 Task: Add the link URL "docs.google.com/forms/".
Action: Mouse moved to (684, 278)
Screenshot: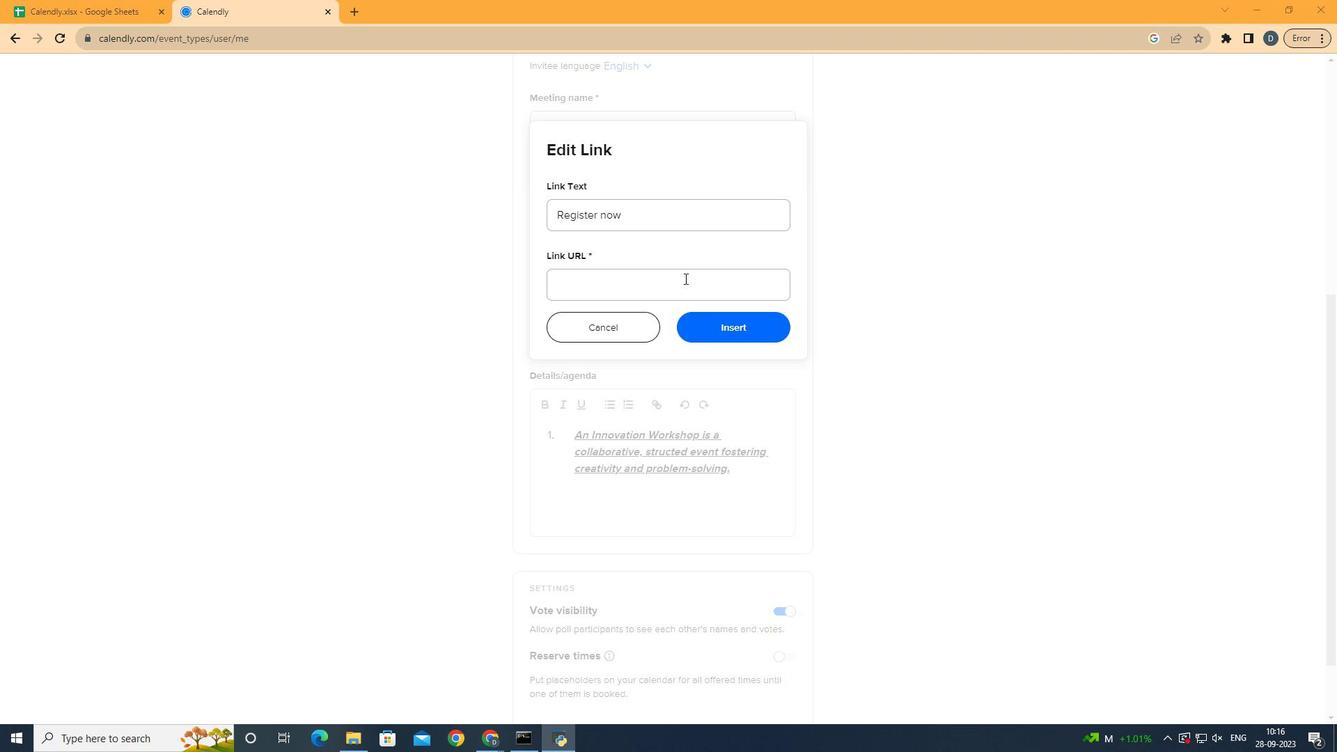 
Action: Mouse pressed left at (684, 278)
Screenshot: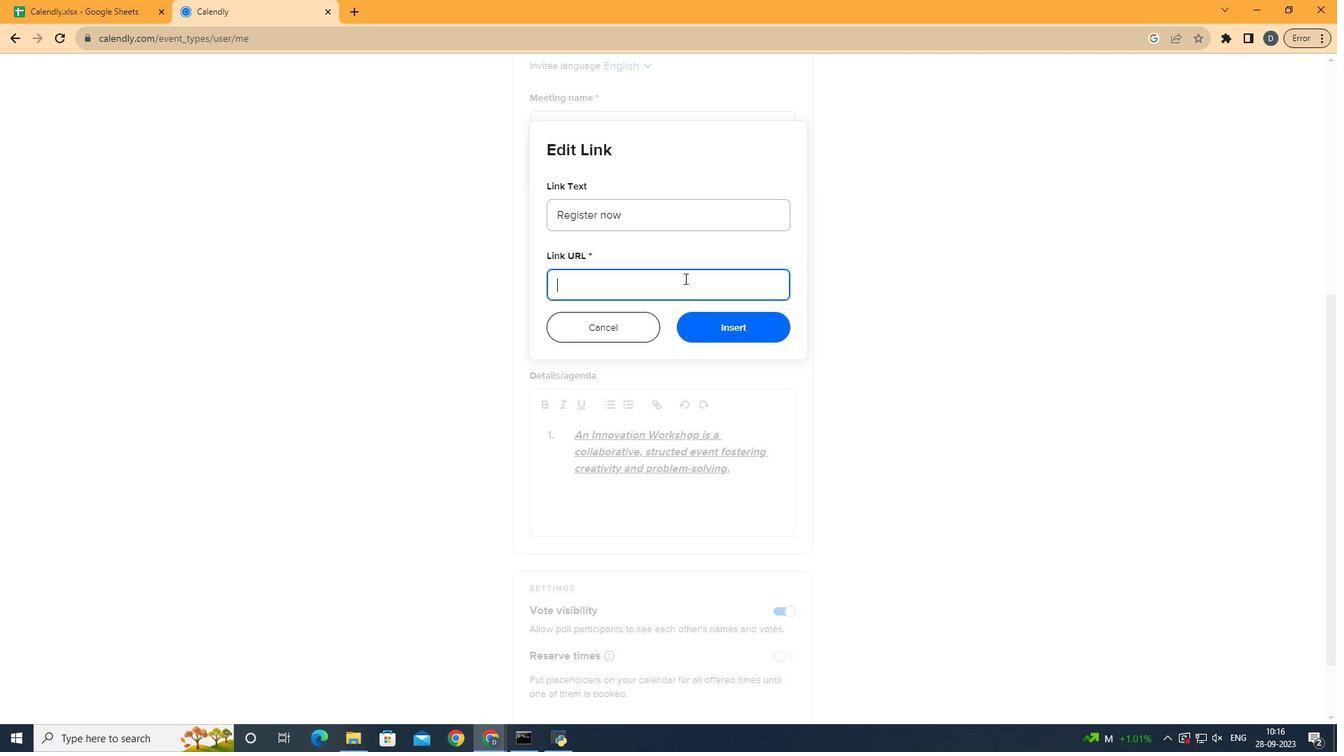 
Action: Key pressed docs.google.com/forms/.
Screenshot: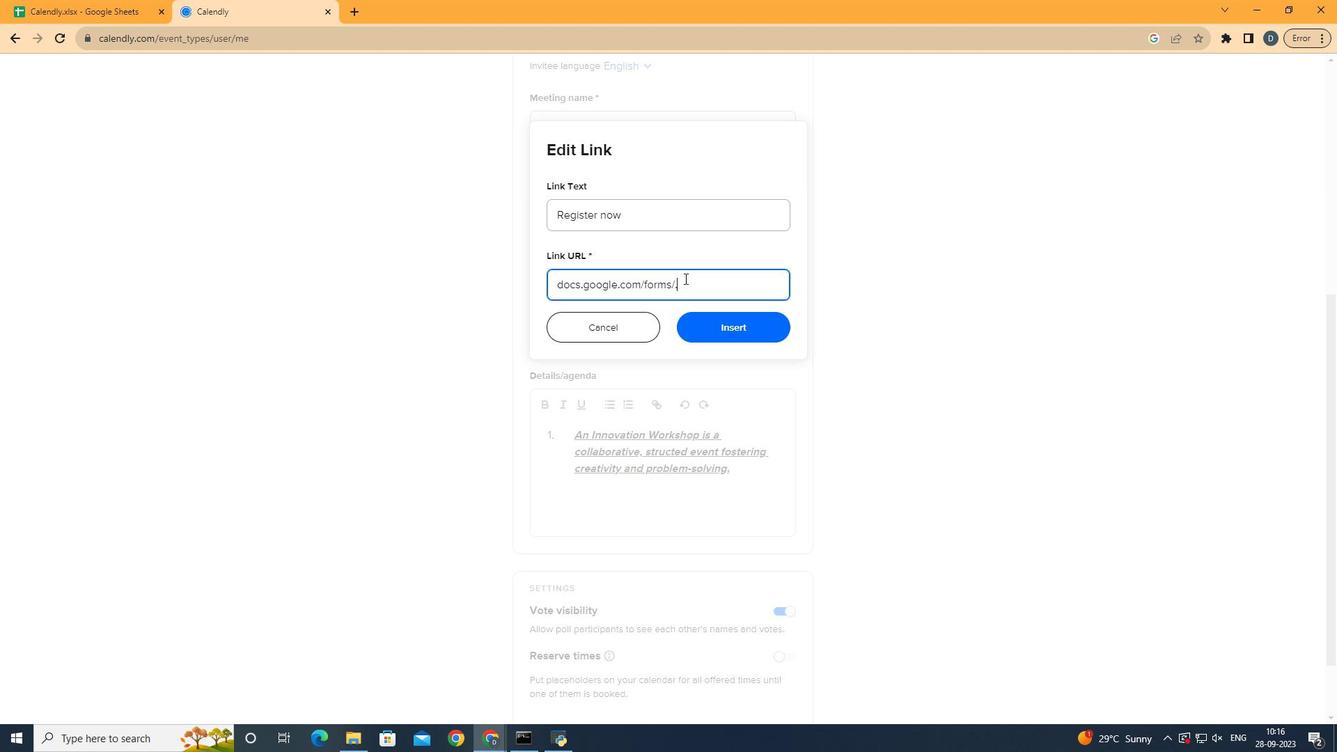 
Action: Mouse moved to (733, 328)
Screenshot: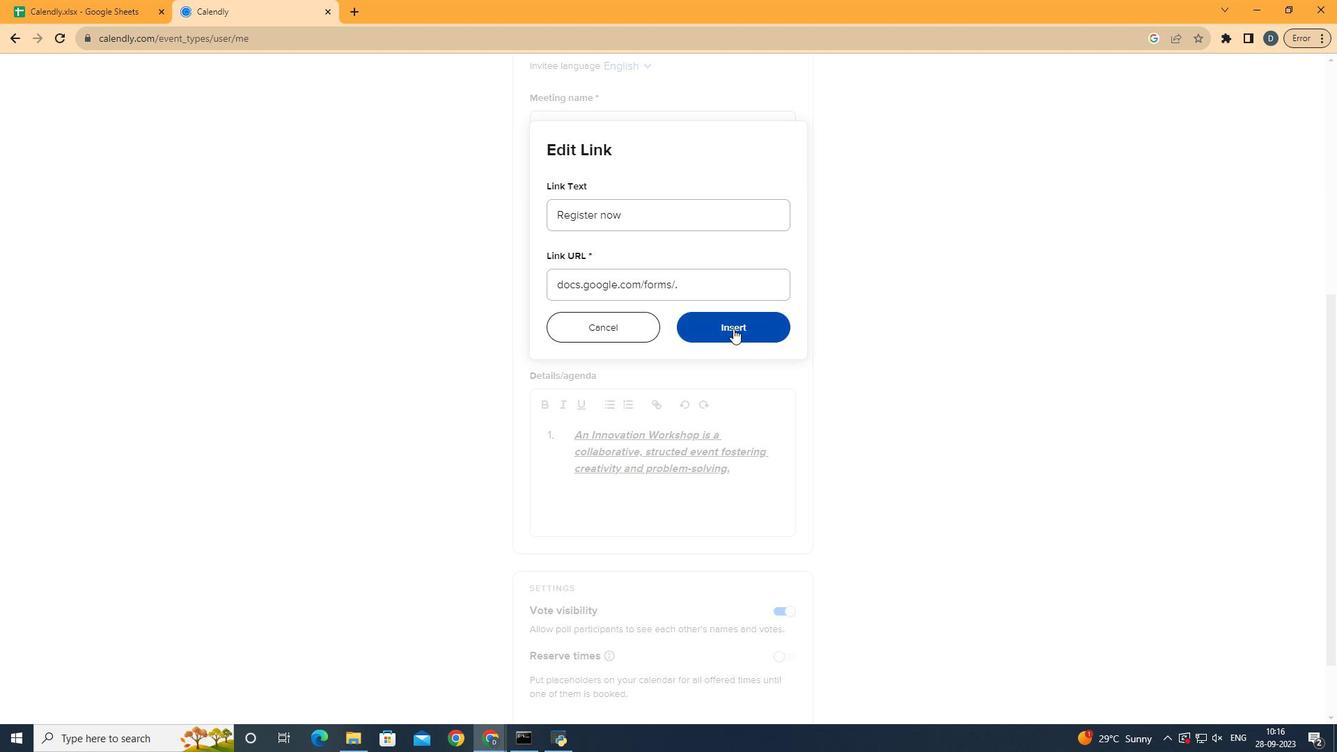 
Action: Mouse pressed left at (733, 328)
Screenshot: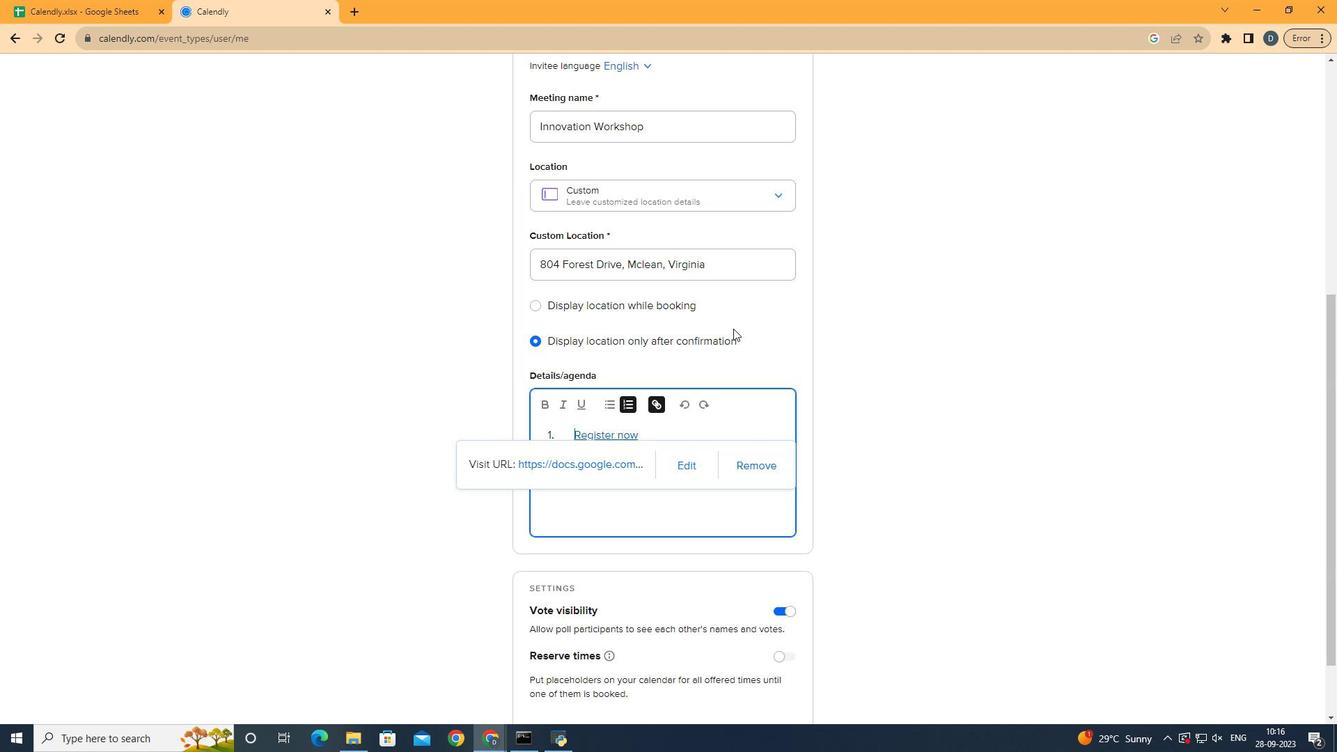 
Action: Mouse moved to (854, 392)
Screenshot: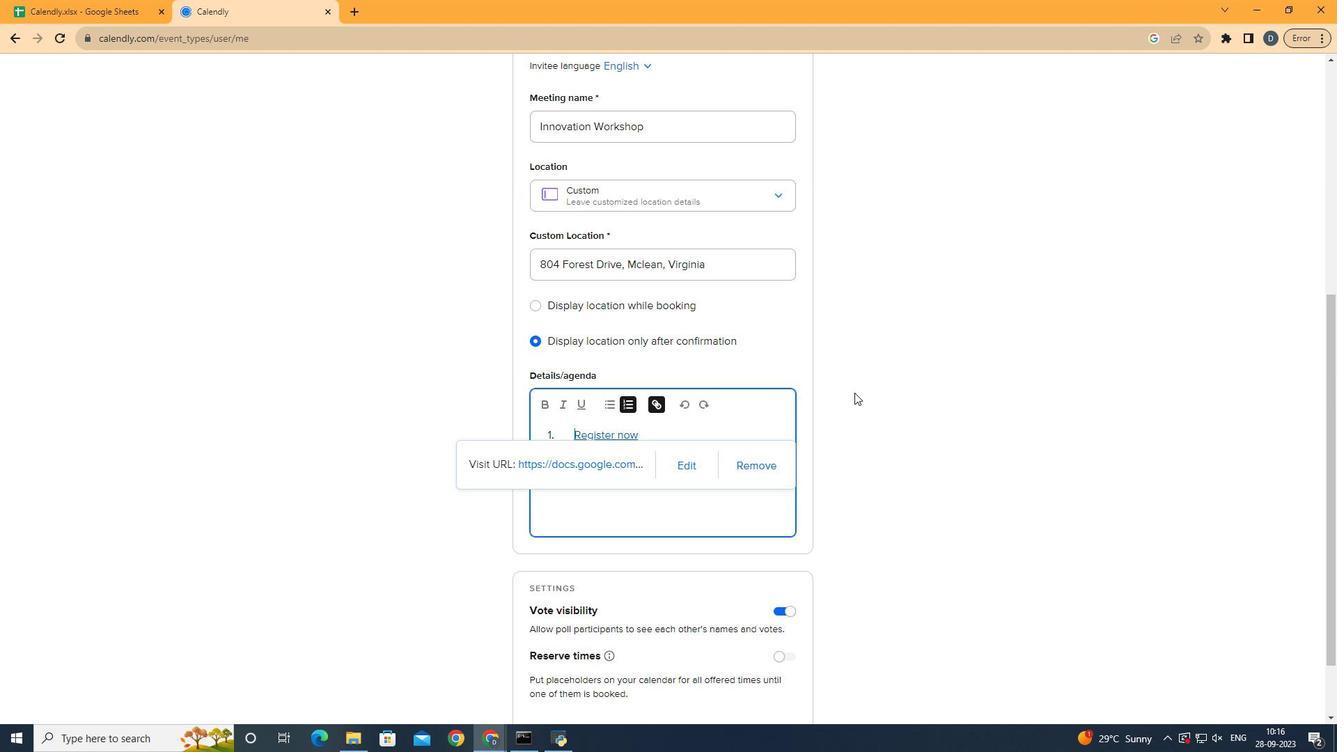 
